 Task: Add filter "High" in priority.
Action: Mouse moved to (19, 191)
Screenshot: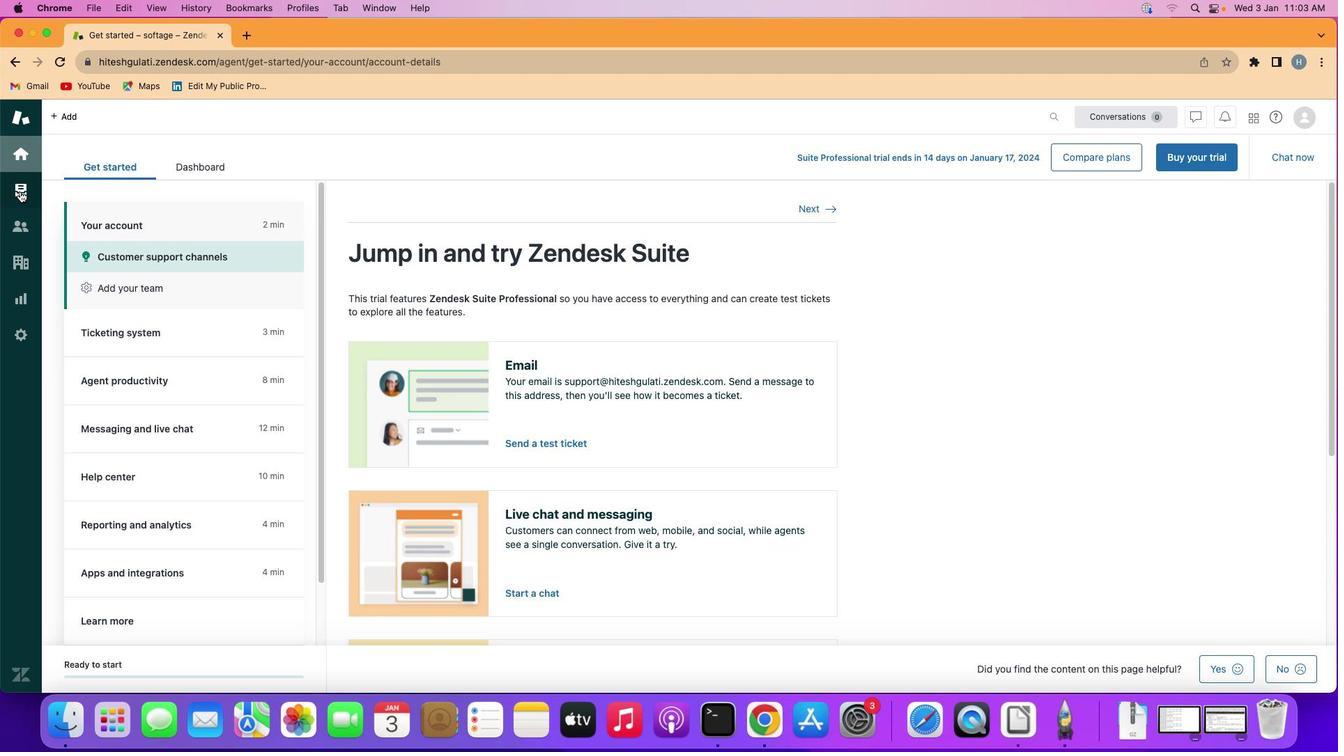 
Action: Mouse pressed left at (19, 191)
Screenshot: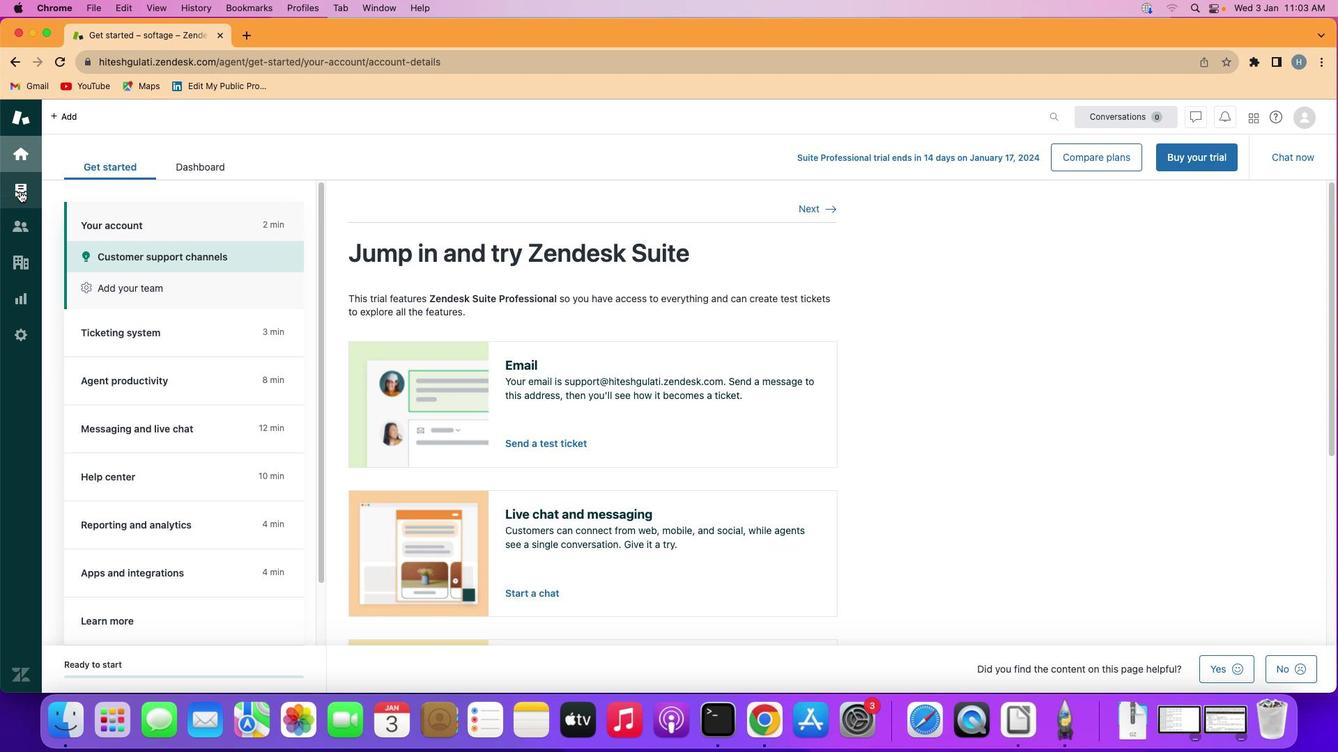 
Action: Mouse moved to (131, 313)
Screenshot: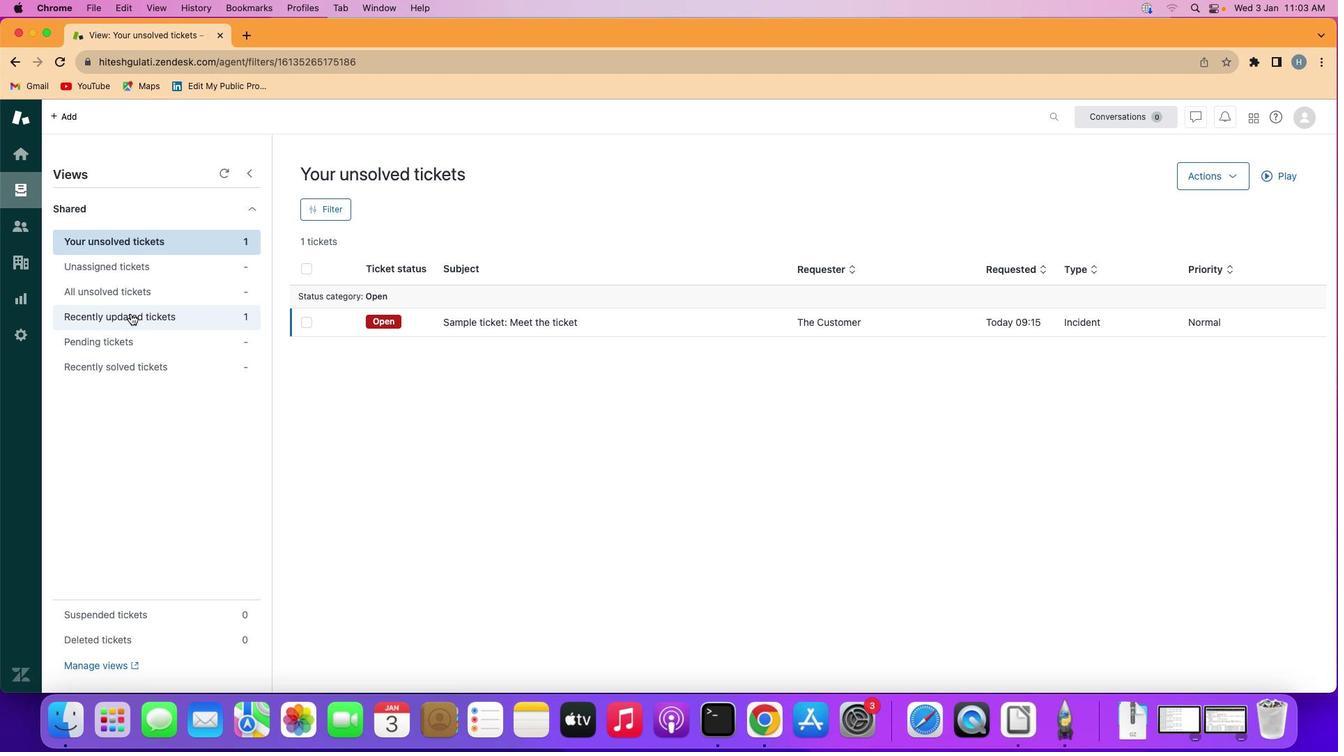 
Action: Mouse pressed left at (131, 313)
Screenshot: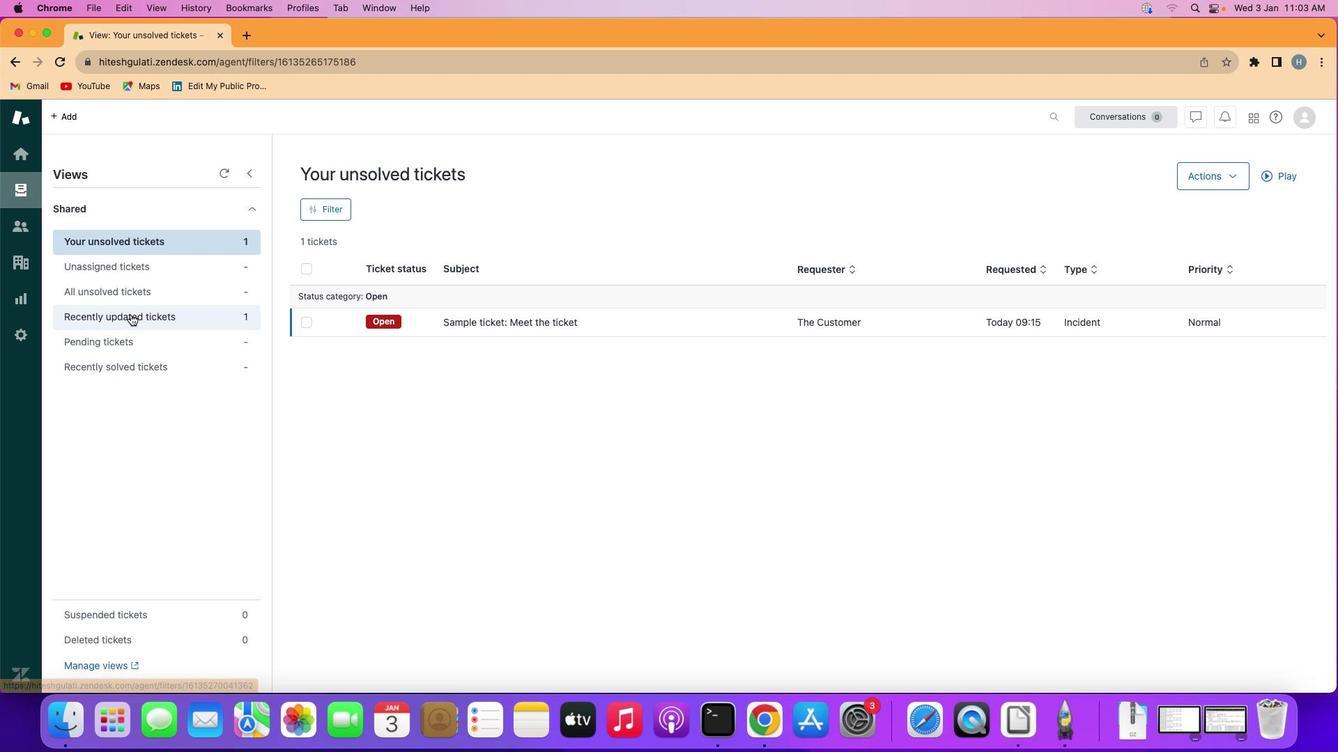 
Action: Mouse moved to (317, 207)
Screenshot: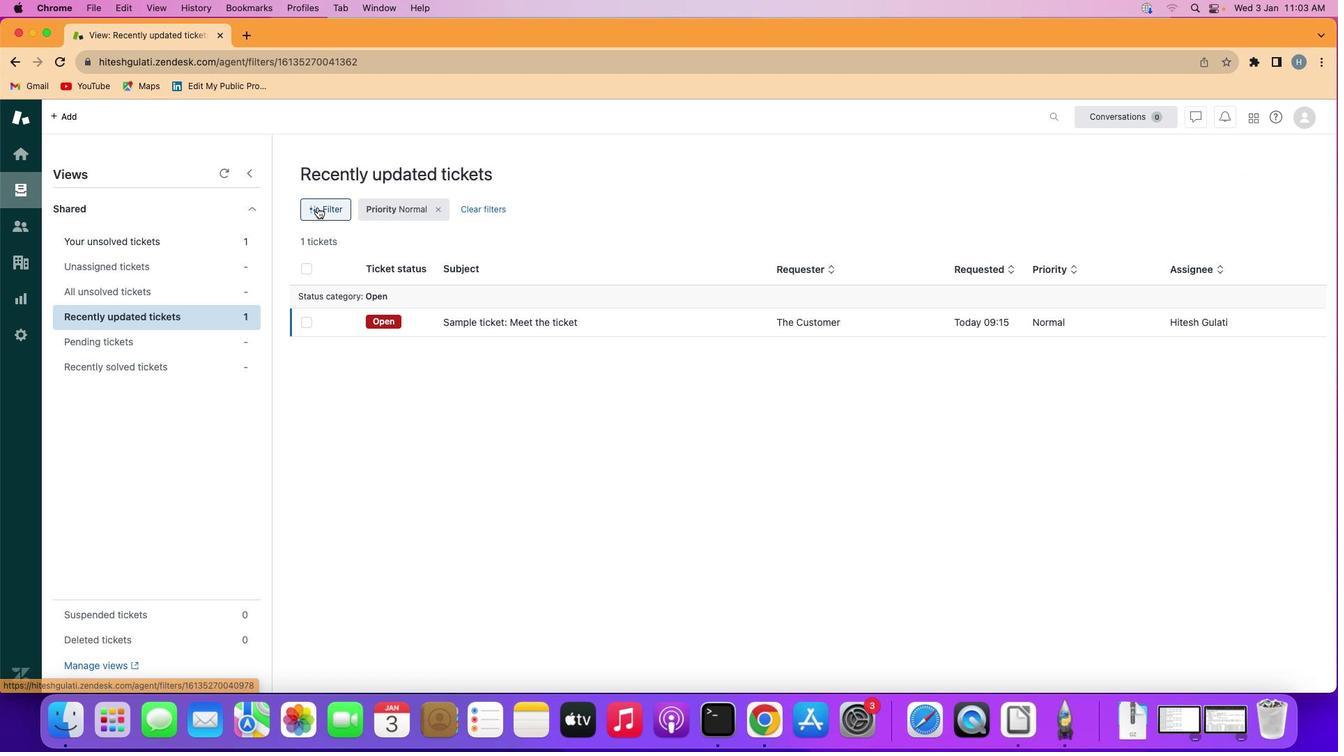 
Action: Mouse pressed left at (317, 207)
Screenshot: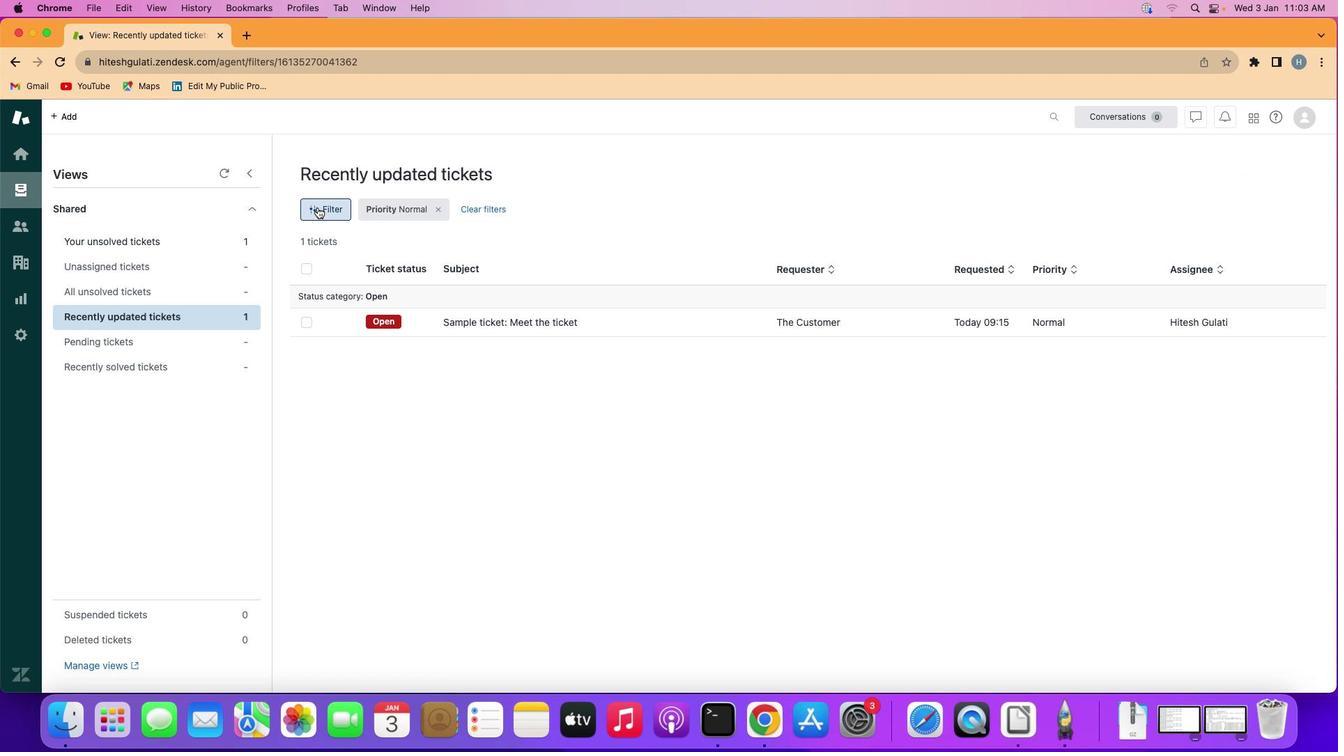 
Action: Mouse moved to (1217, 468)
Screenshot: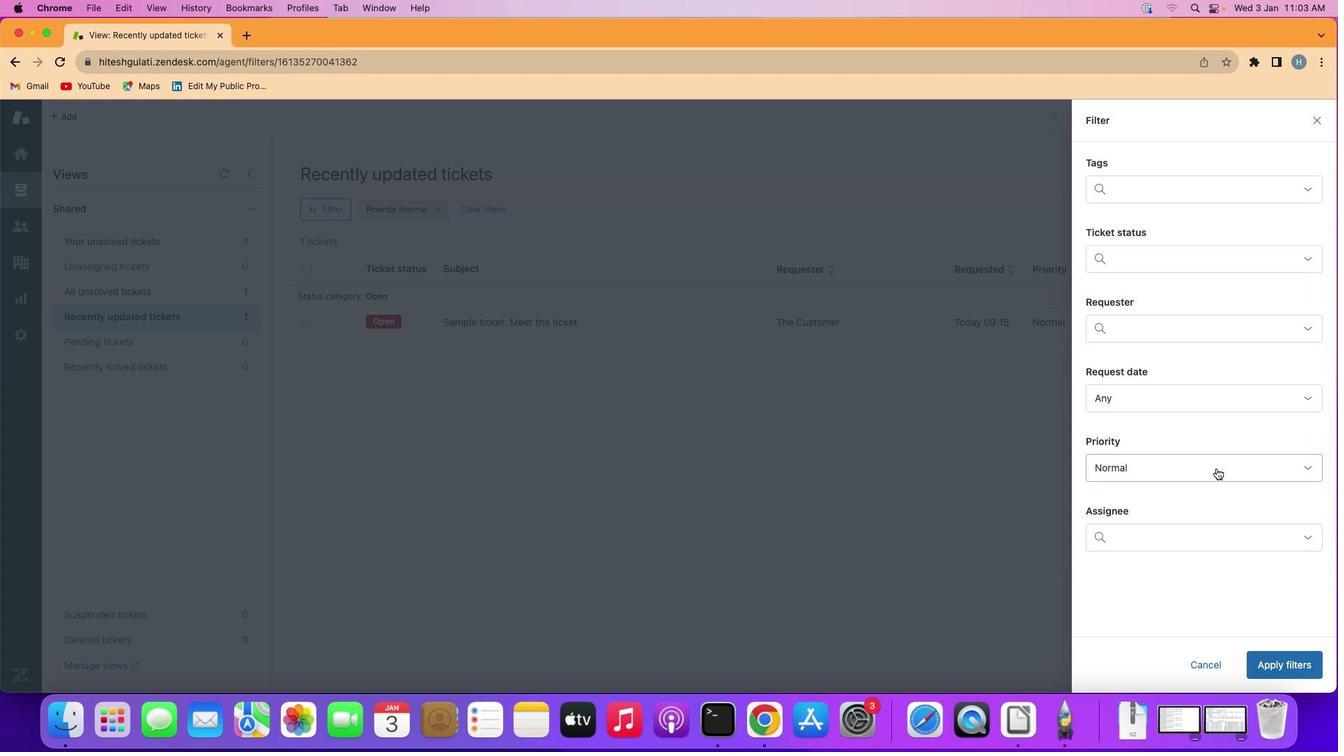 
Action: Mouse pressed left at (1217, 468)
Screenshot: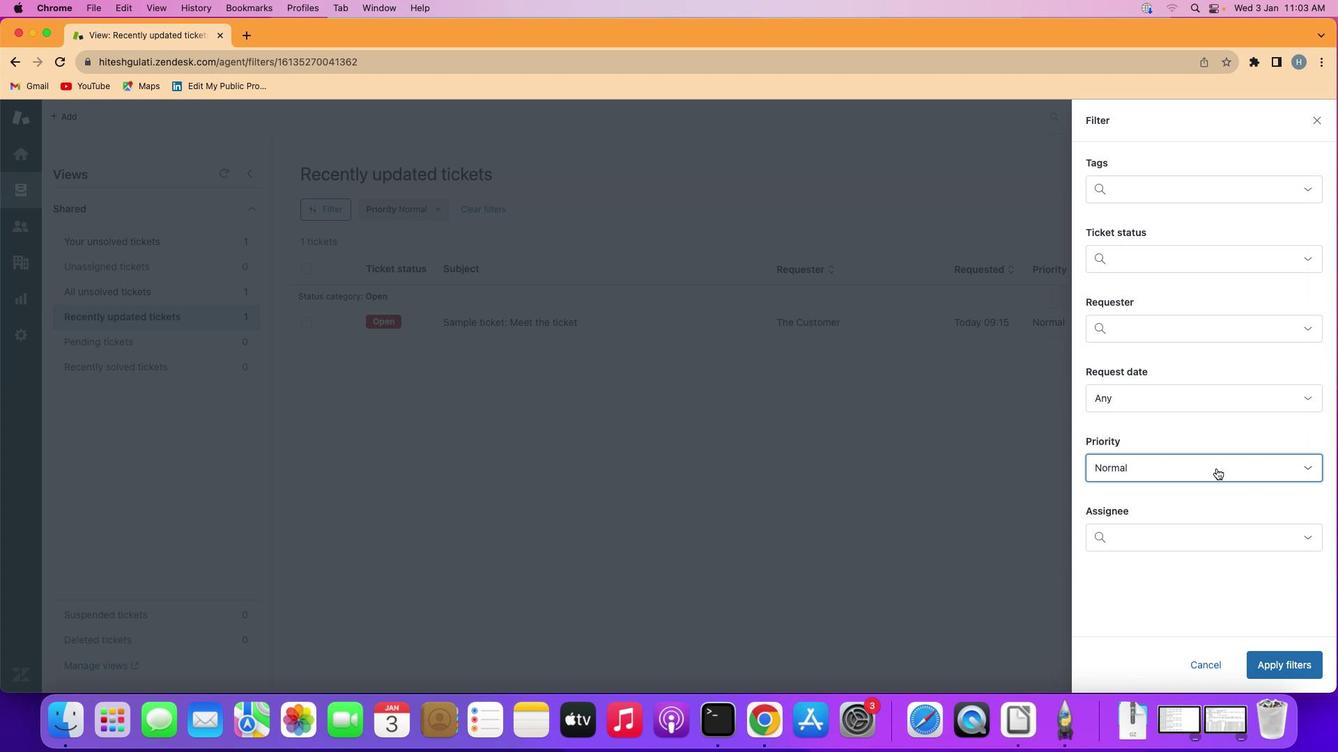 
Action: Mouse moved to (1202, 405)
Screenshot: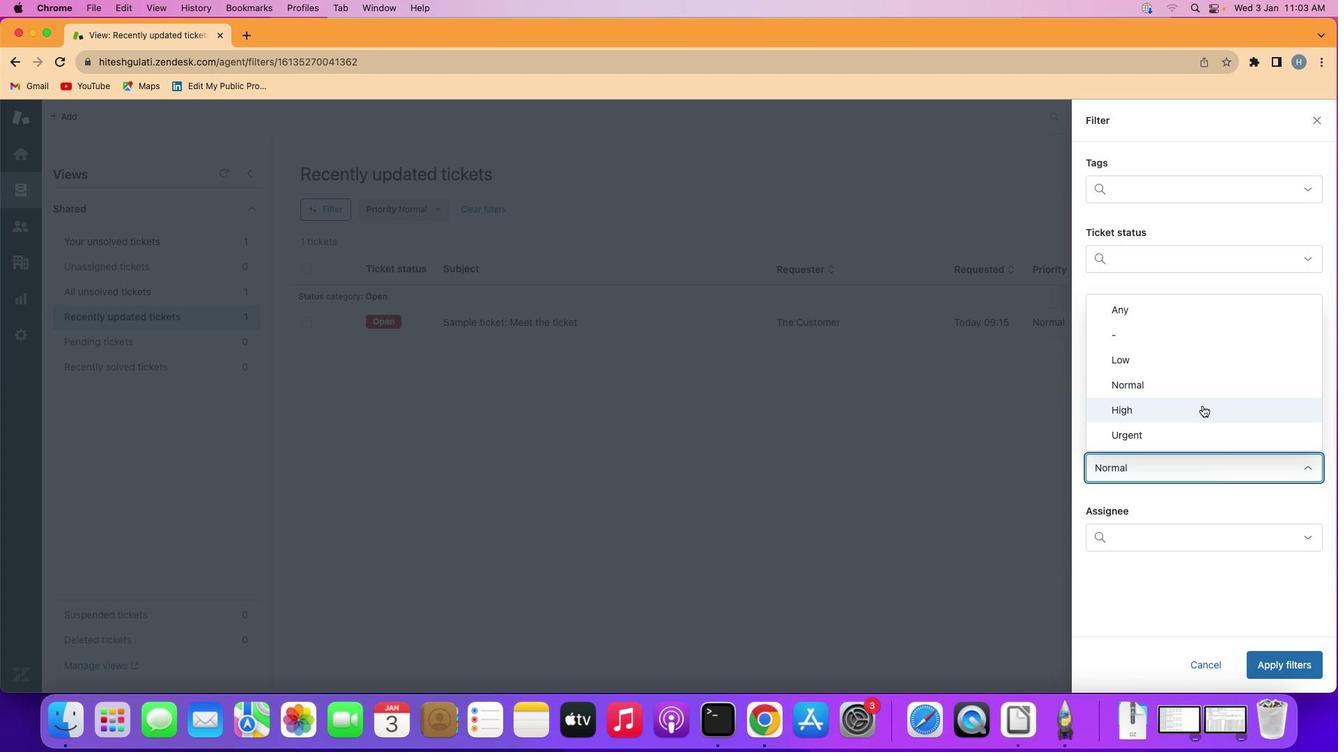 
Action: Mouse pressed left at (1202, 405)
Screenshot: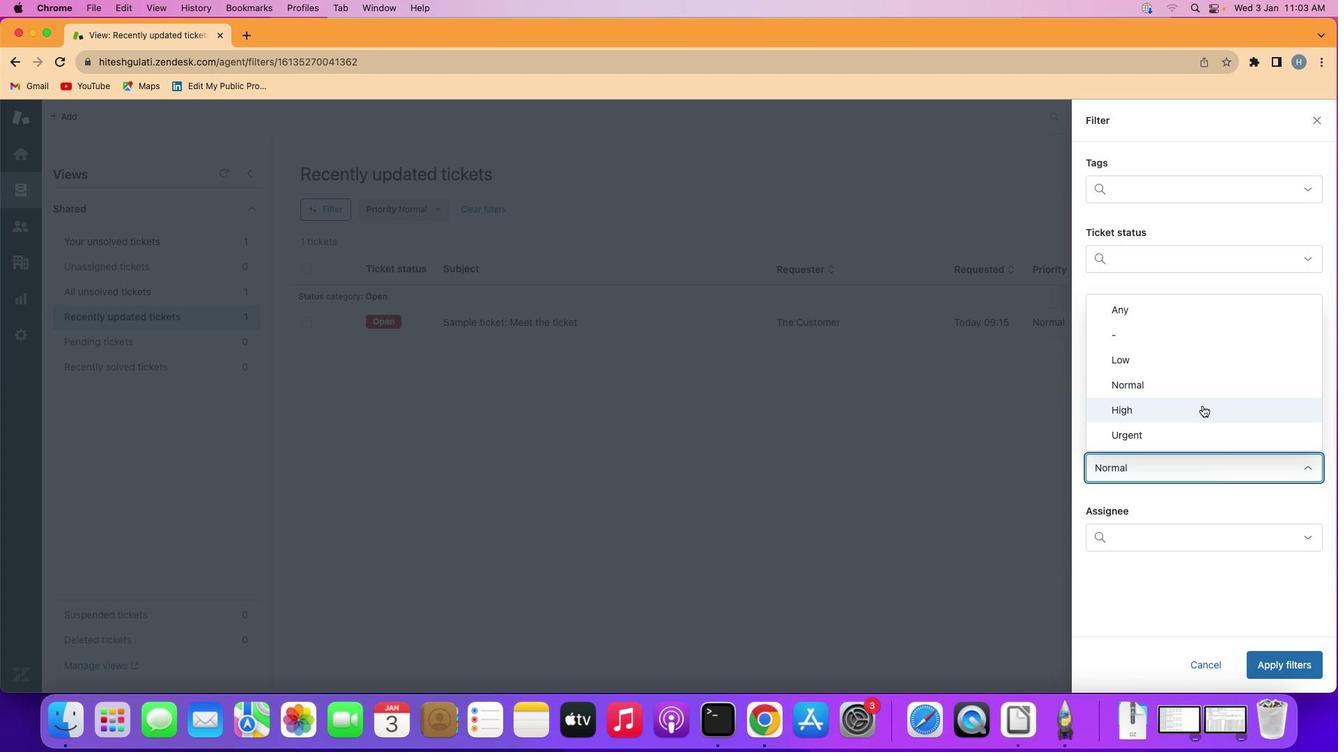 
Action: Mouse moved to (1282, 663)
Screenshot: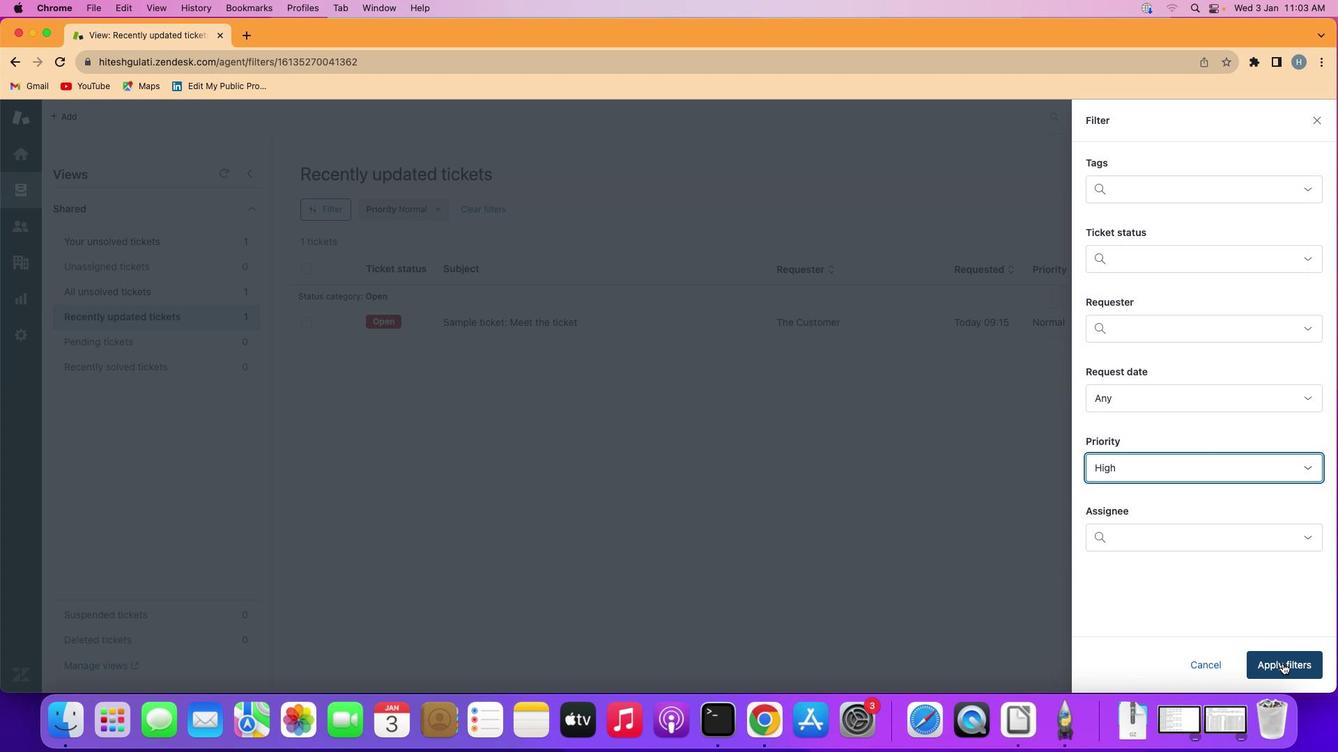 
Action: Mouse pressed left at (1282, 663)
Screenshot: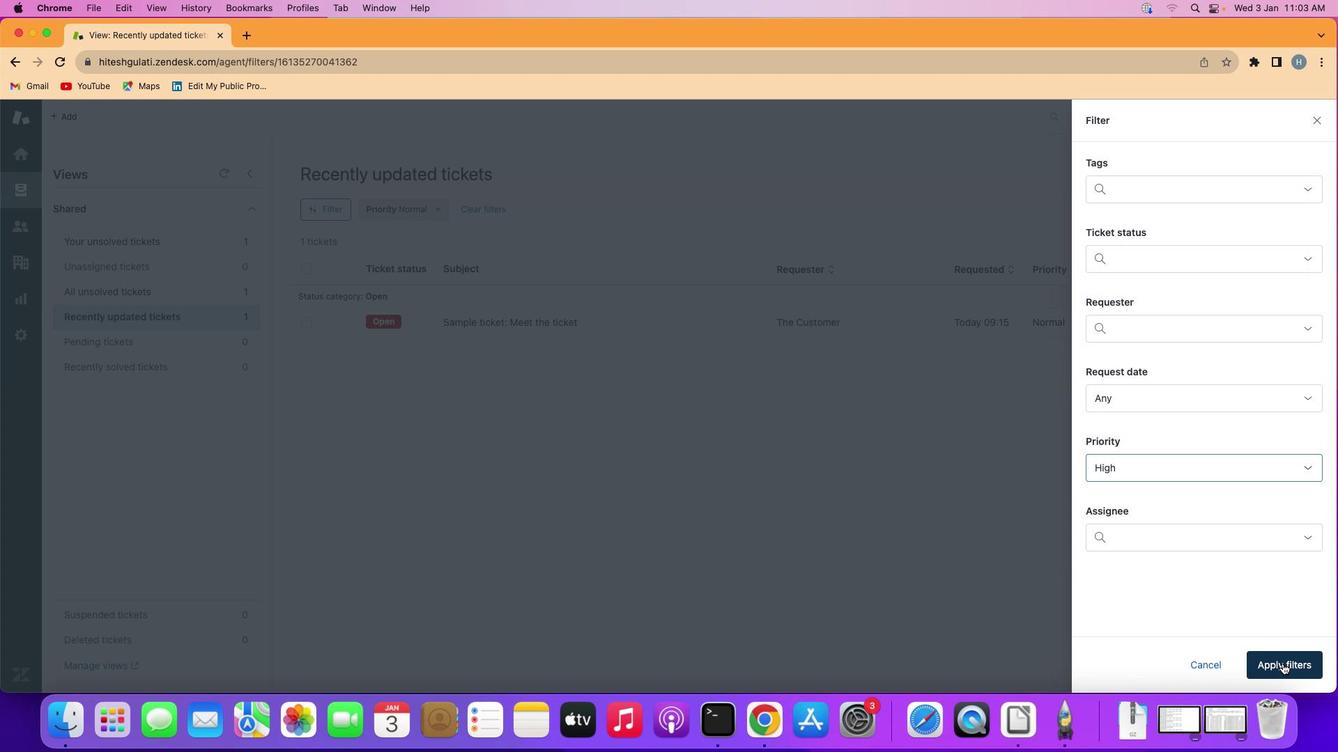 
Action: Mouse moved to (764, 430)
Screenshot: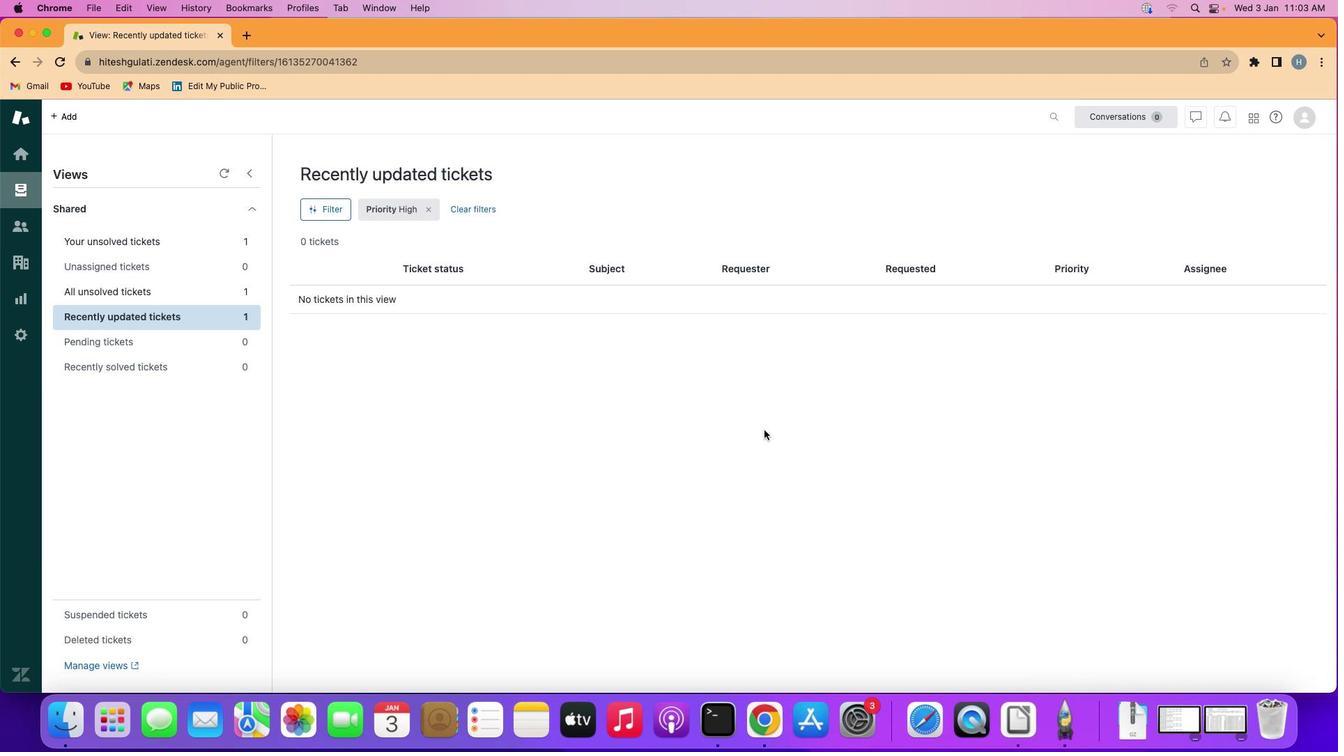 
